 Task: In the  document communication.epub Select the first Column and change text color to  'Brown' Apply the command  'Undo' Apply the command  Redo
Action: Mouse moved to (490, 342)
Screenshot: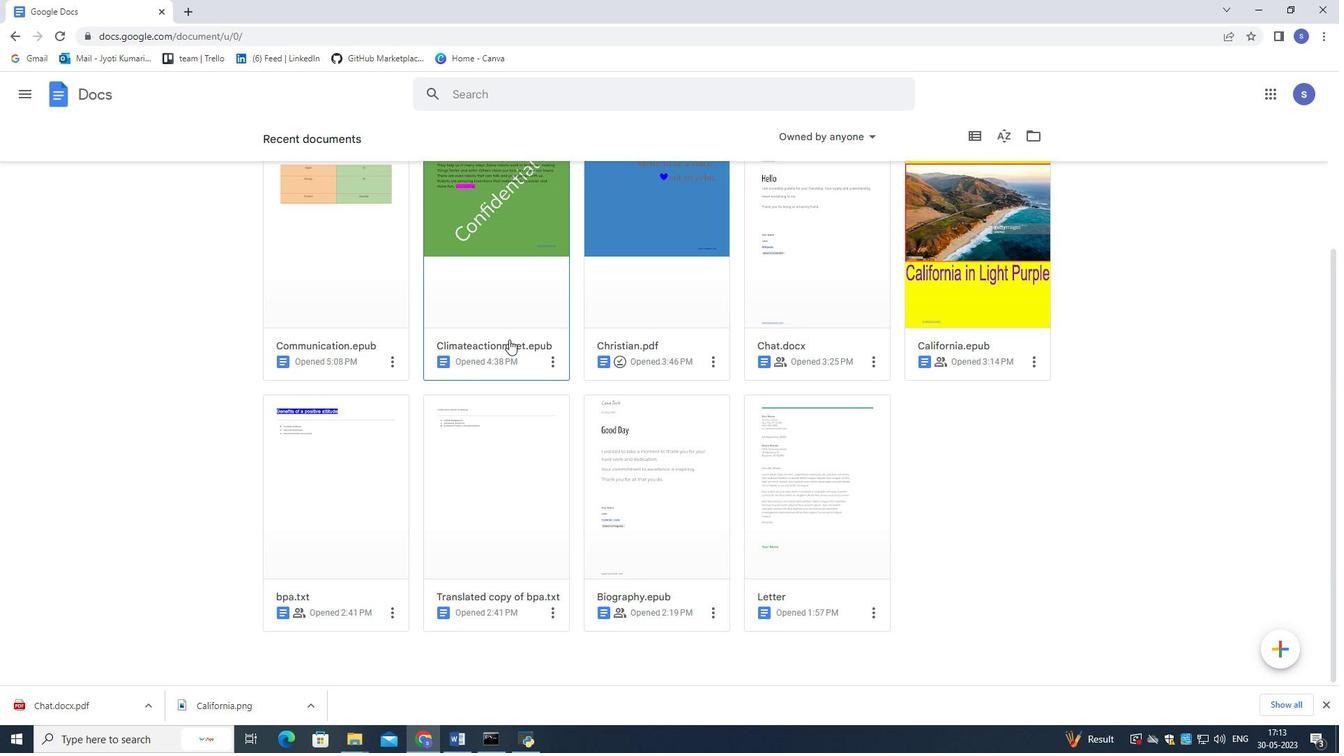 
Action: Mouse scrolled (490, 343) with delta (0, 0)
Screenshot: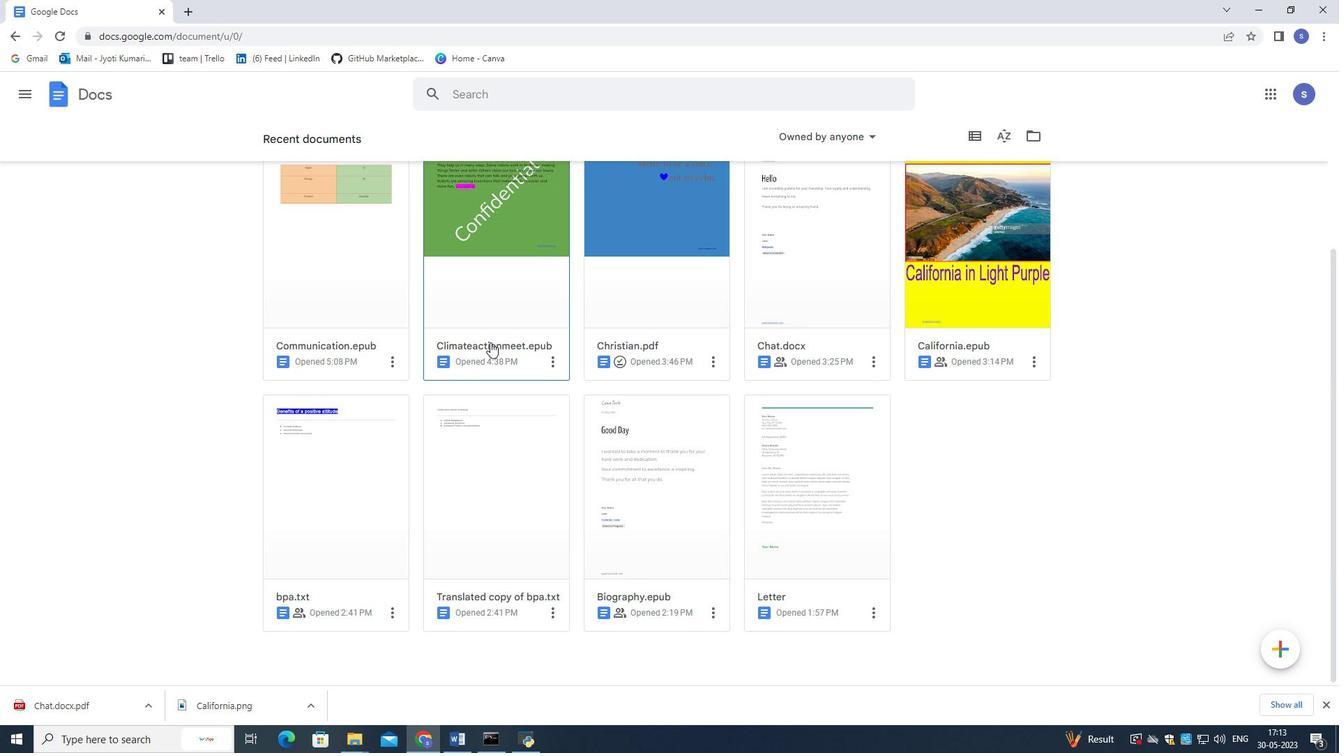 
Action: Mouse scrolled (490, 343) with delta (0, 0)
Screenshot: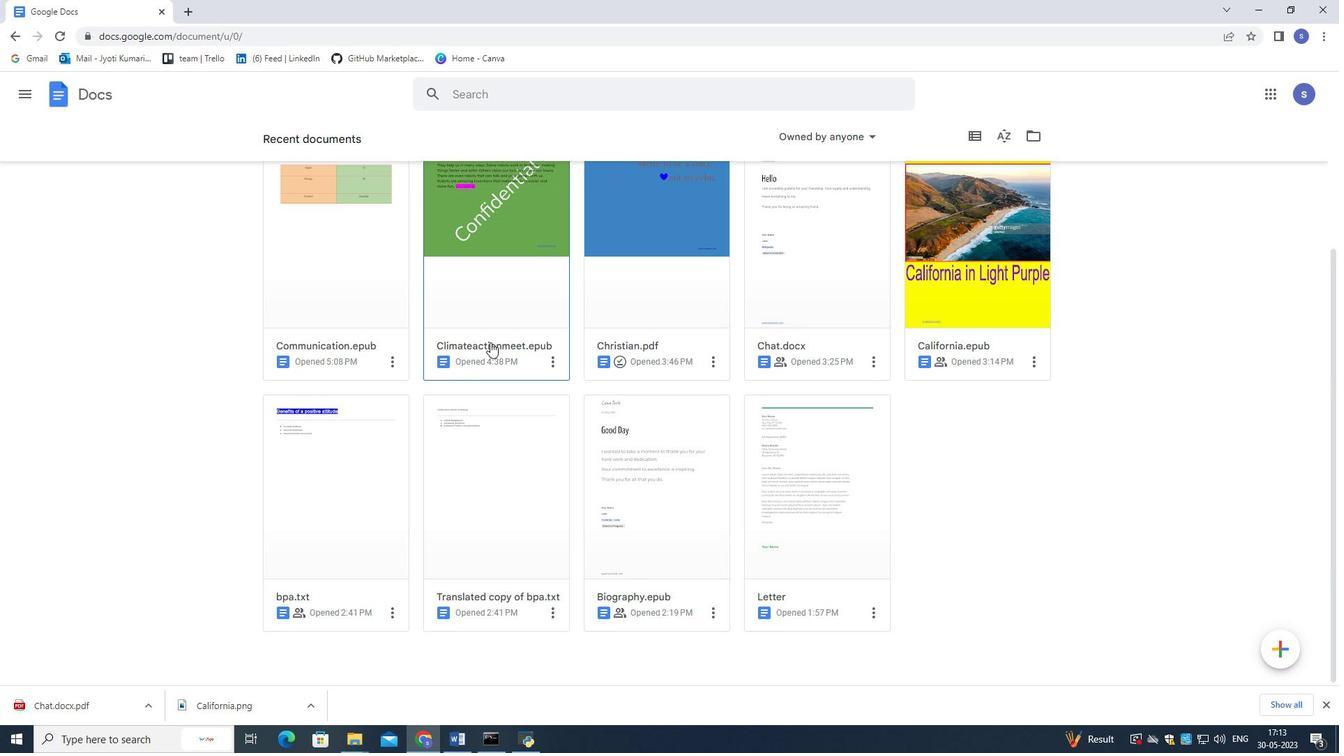 
Action: Mouse scrolled (490, 343) with delta (0, 0)
Screenshot: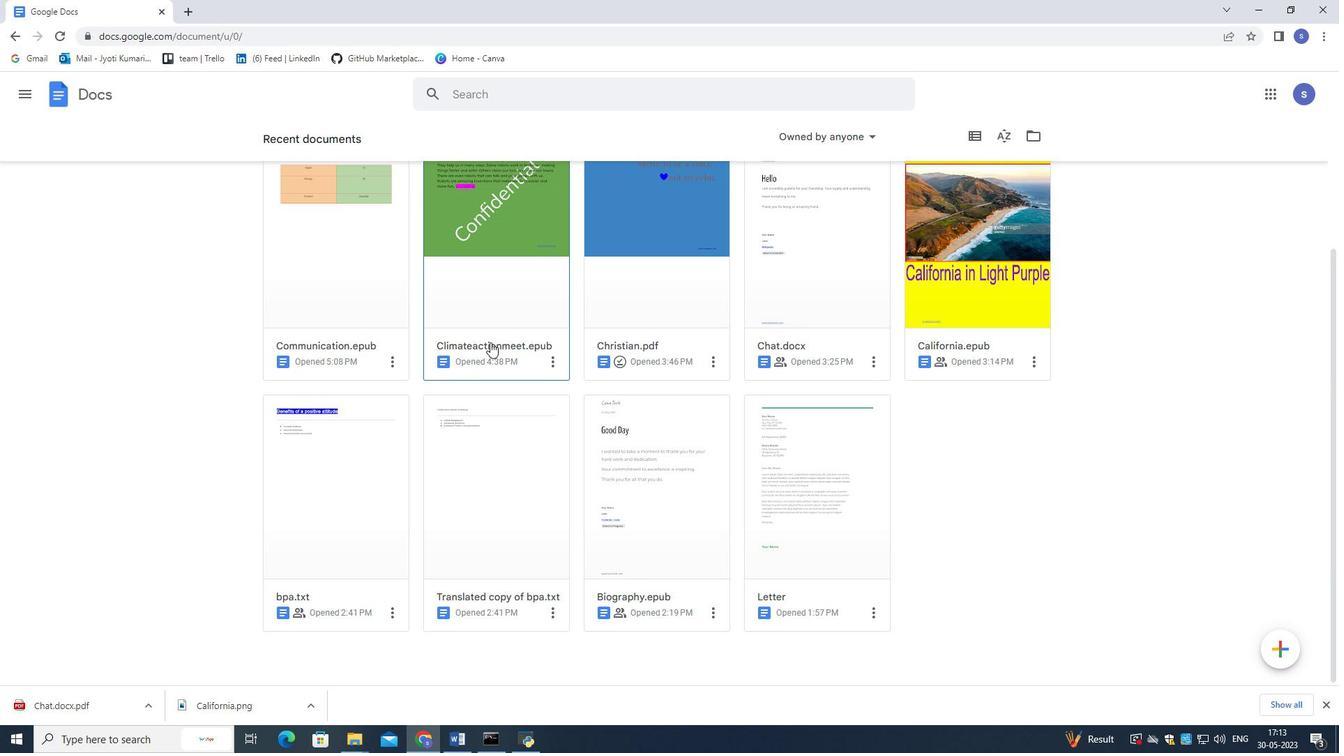 
Action: Mouse scrolled (490, 343) with delta (0, 0)
Screenshot: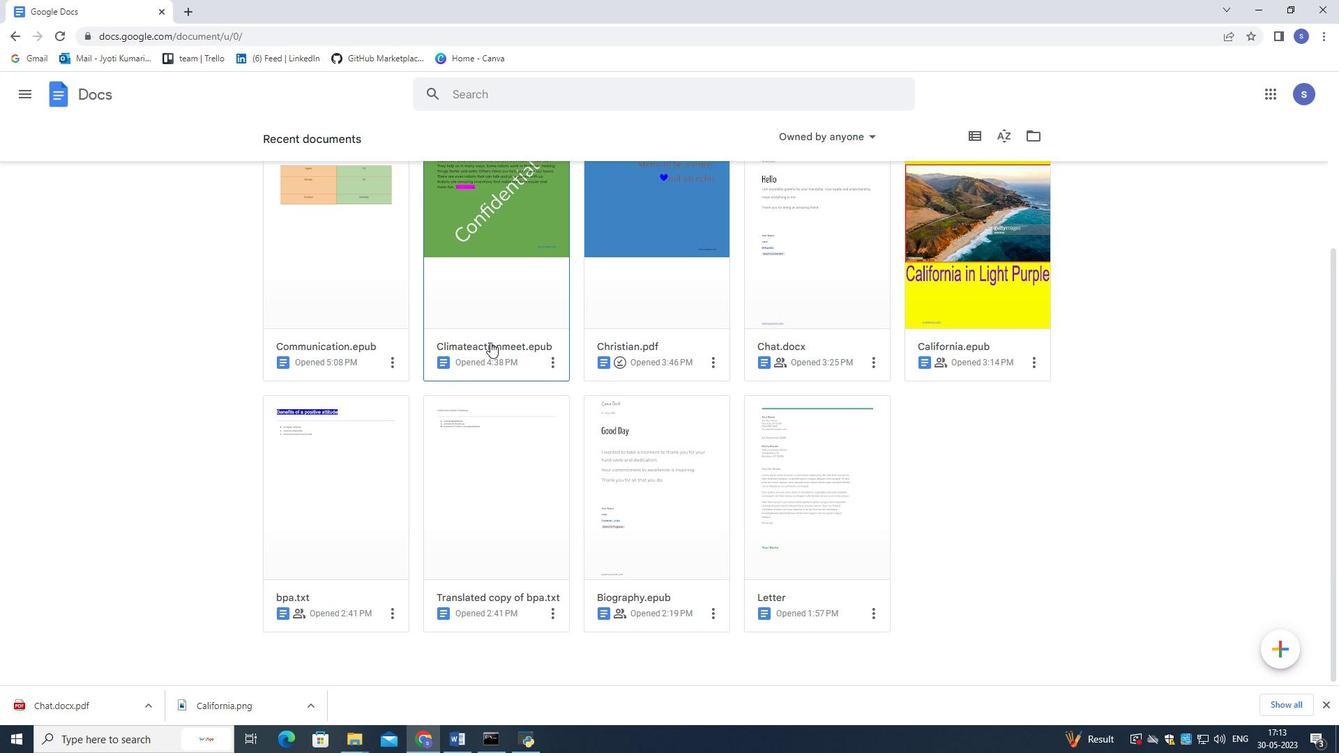 
Action: Mouse moved to (353, 466)
Screenshot: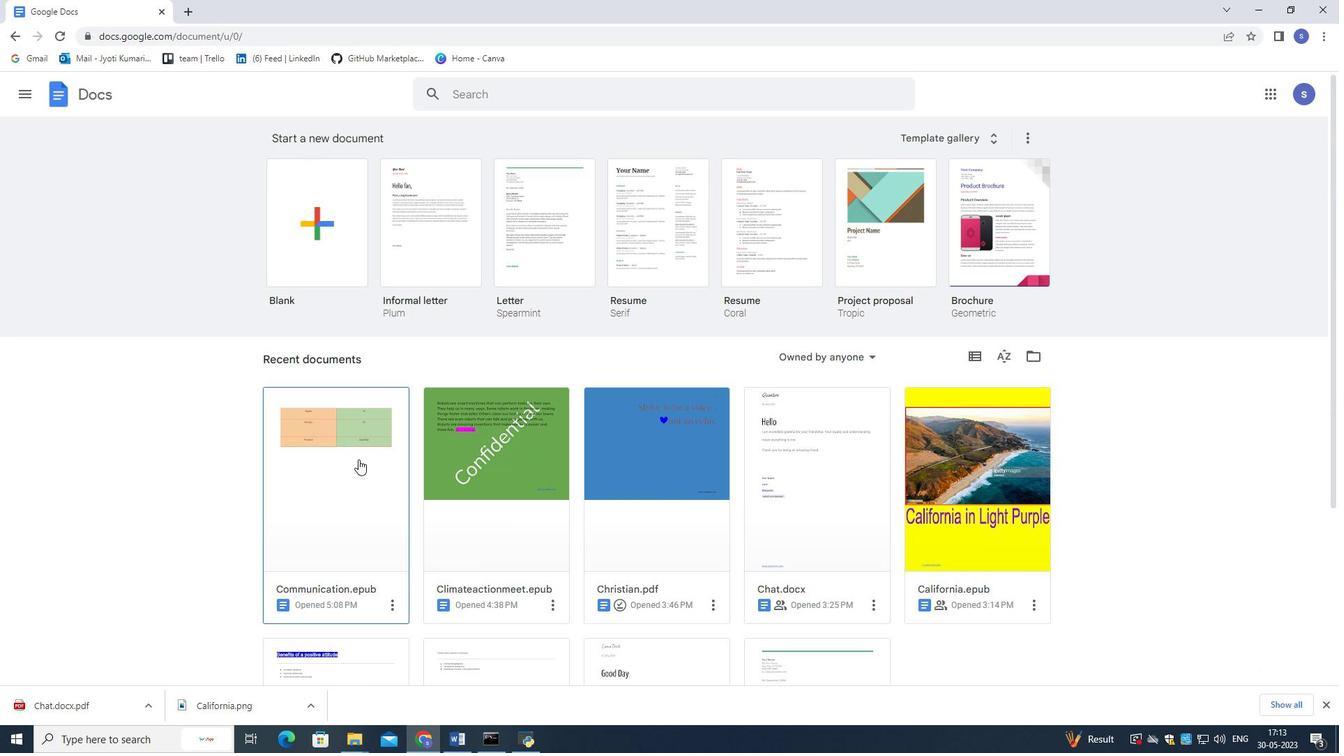 
Action: Mouse pressed left at (353, 466)
Screenshot: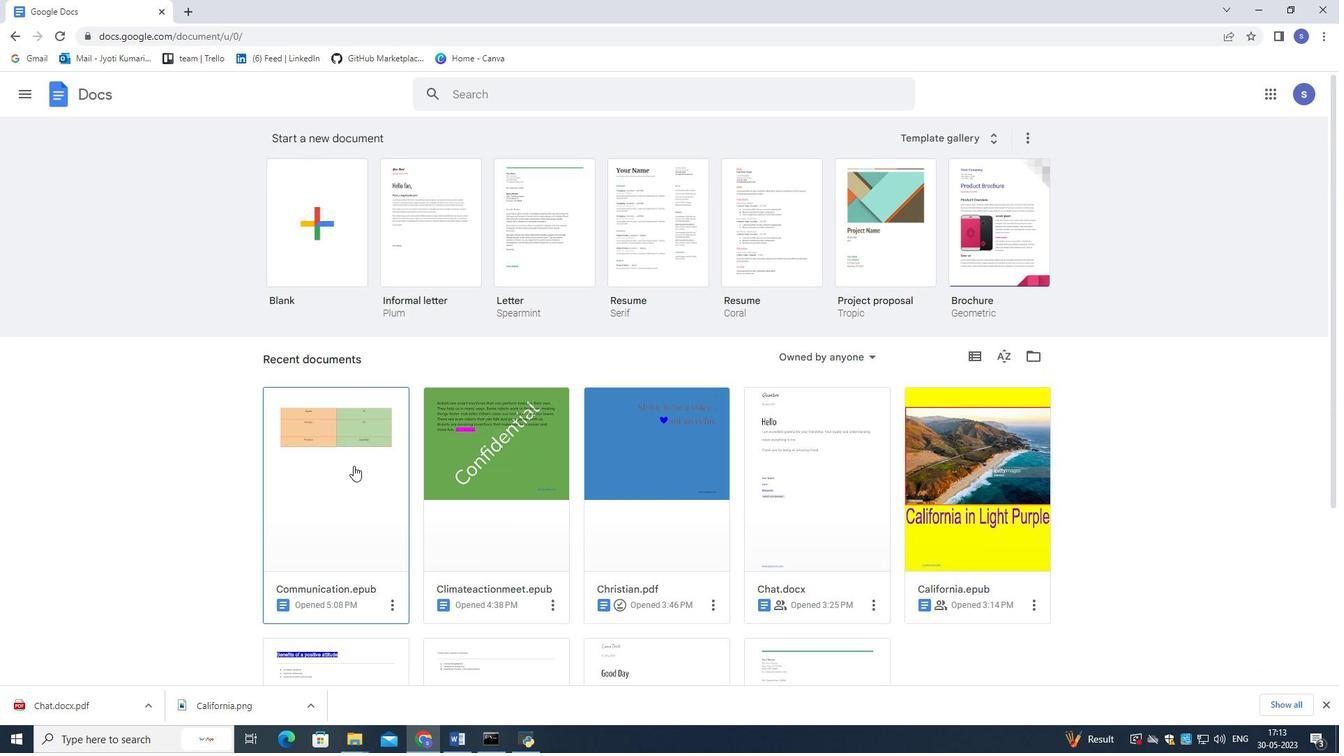 
Action: Mouse moved to (581, 379)
Screenshot: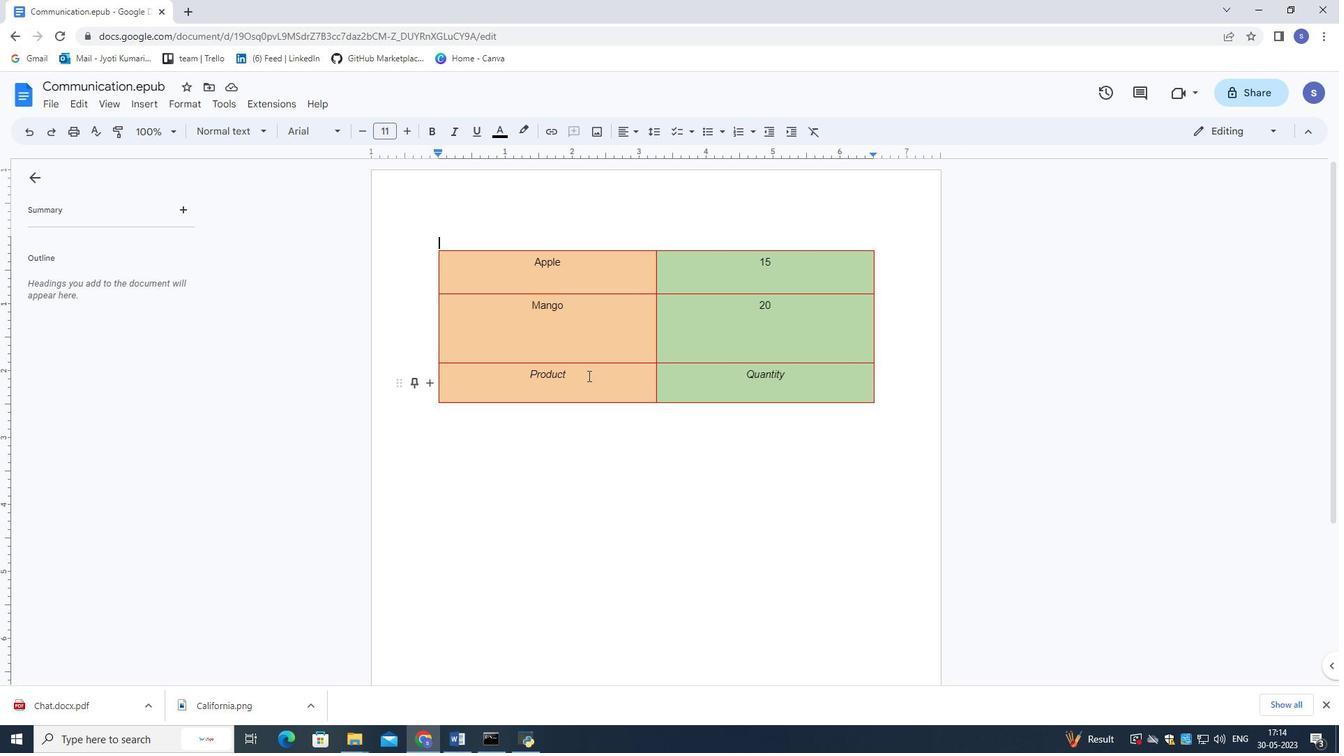 
Action: Mouse pressed left at (581, 379)
Screenshot: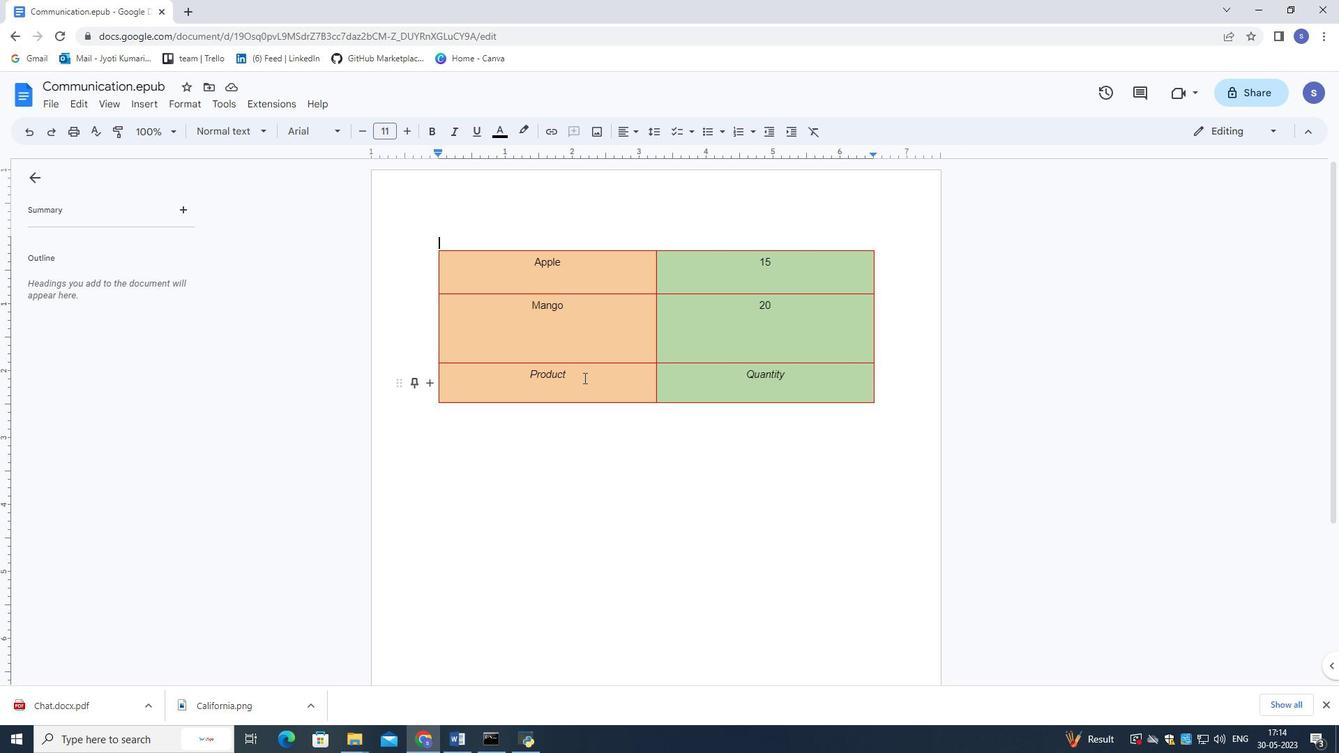 
Action: Mouse moved to (503, 133)
Screenshot: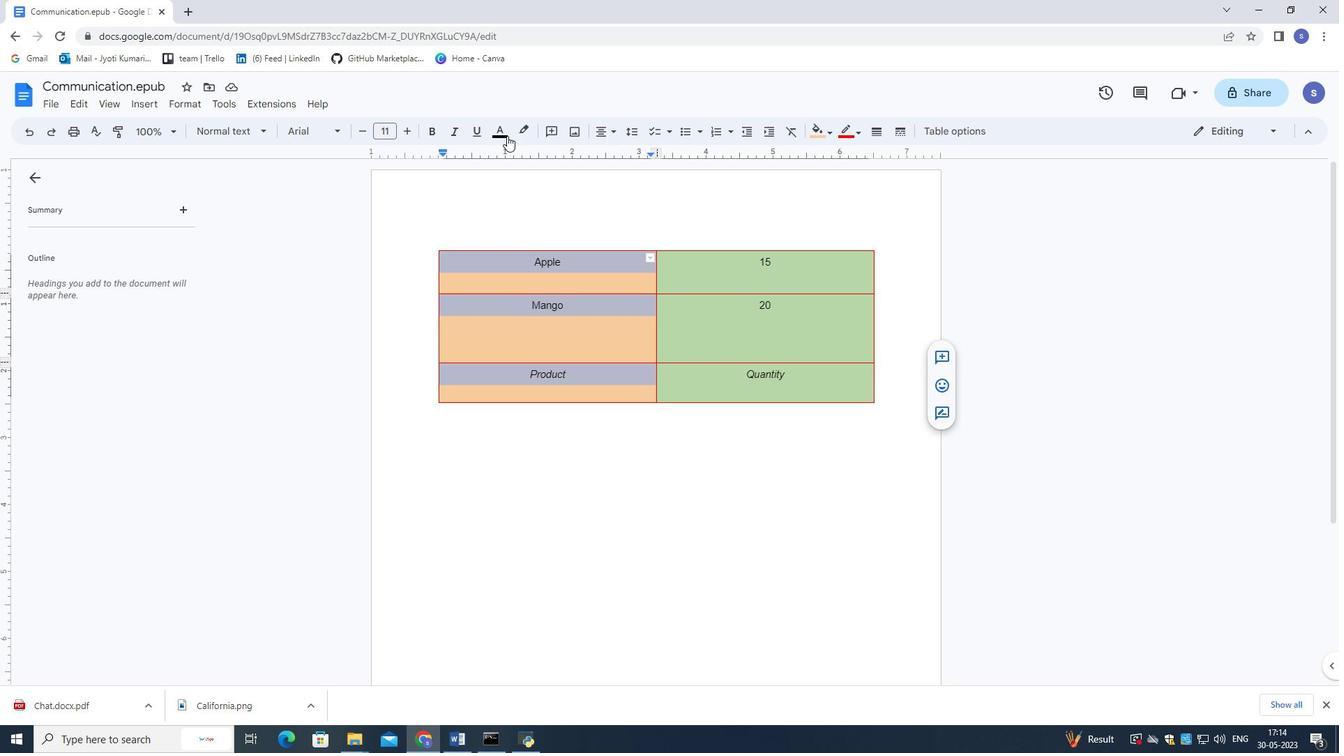 
Action: Mouse pressed left at (503, 133)
Screenshot: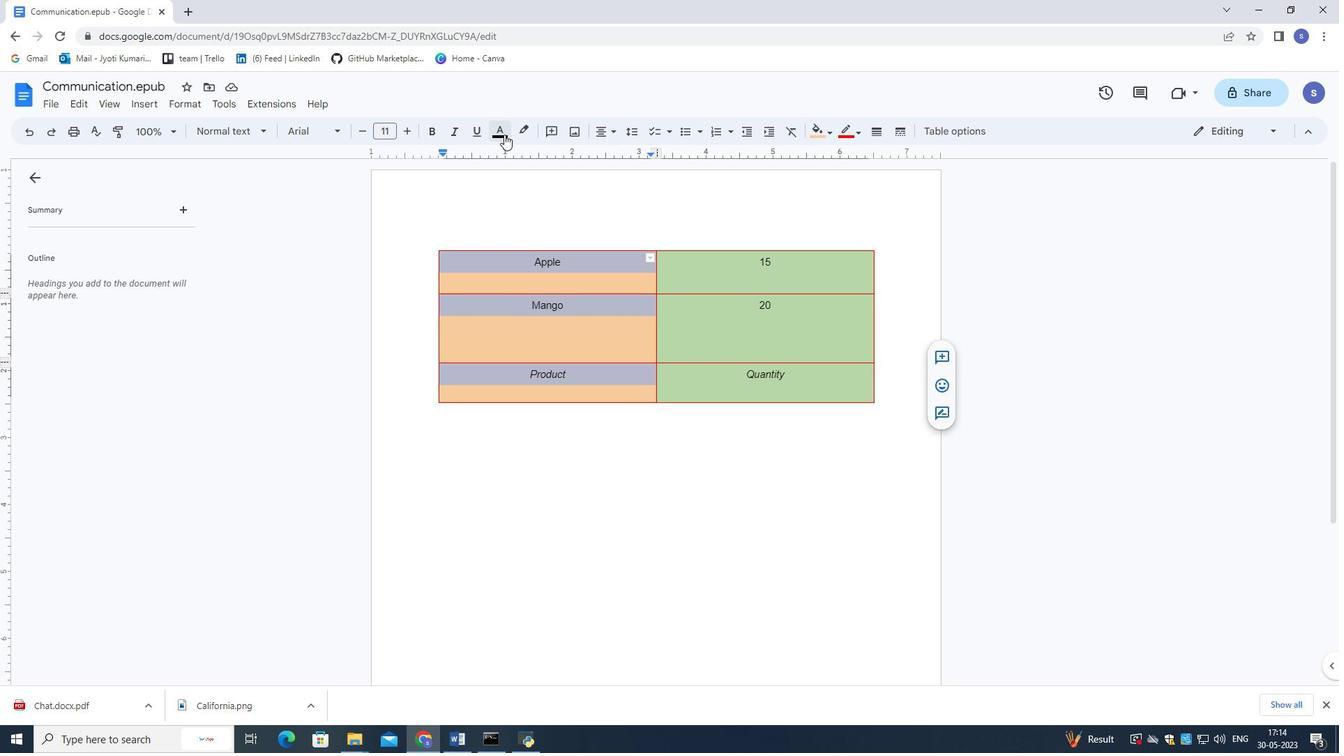 
Action: Mouse moved to (535, 267)
Screenshot: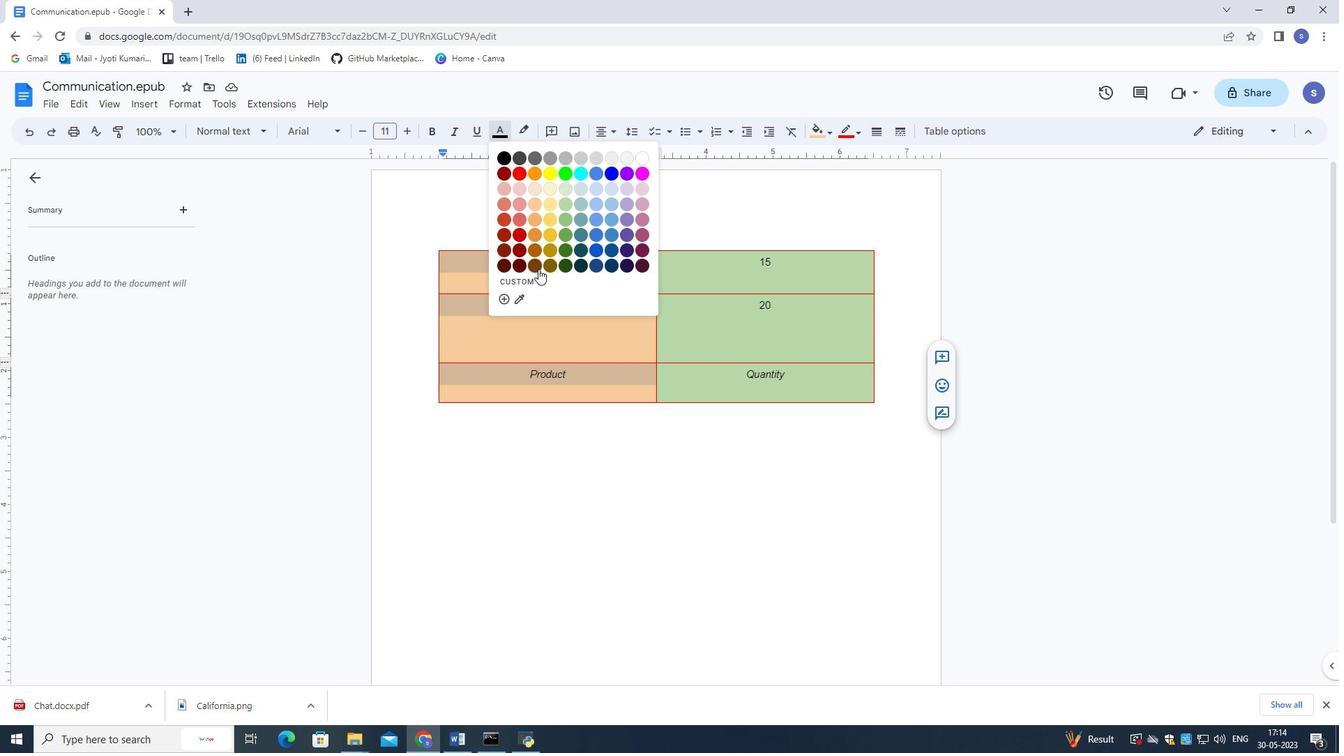 
Action: Mouse pressed left at (535, 267)
Screenshot: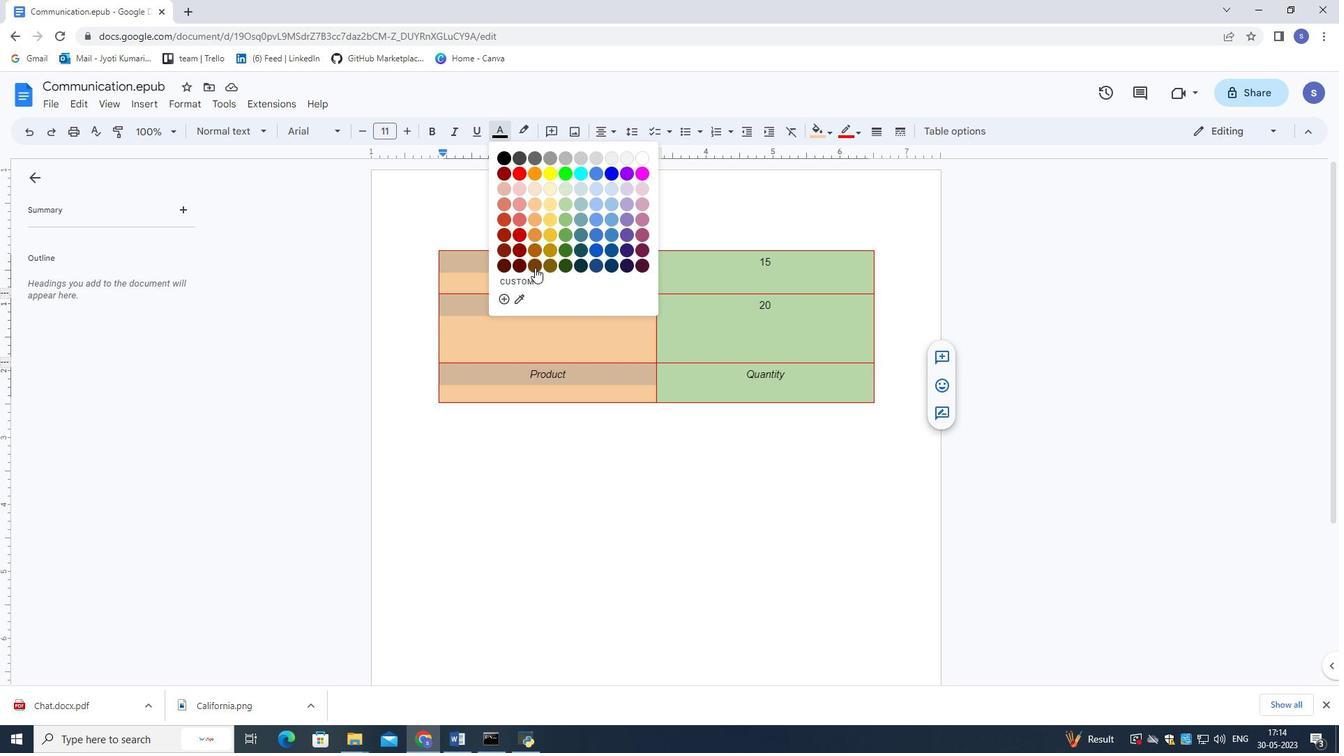 
Action: Mouse moved to (232, 99)
Screenshot: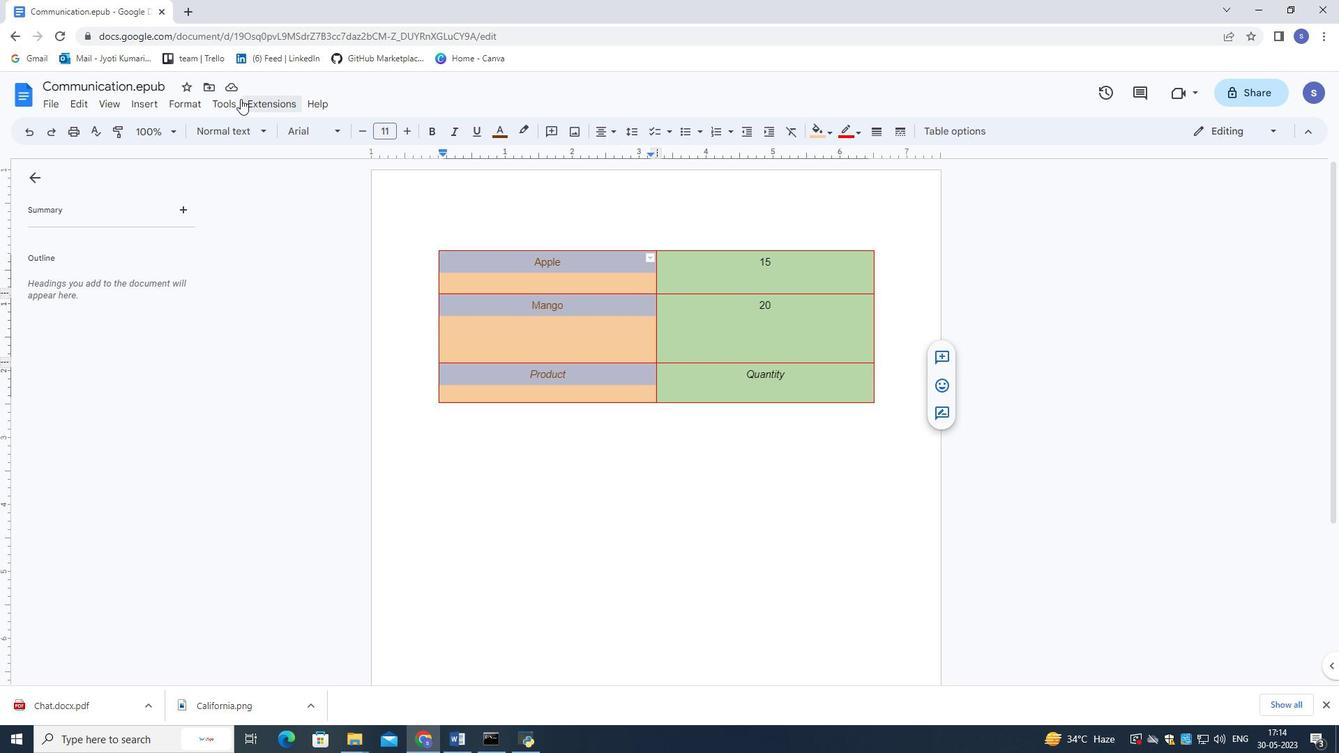 
Action: Mouse pressed left at (232, 99)
Screenshot: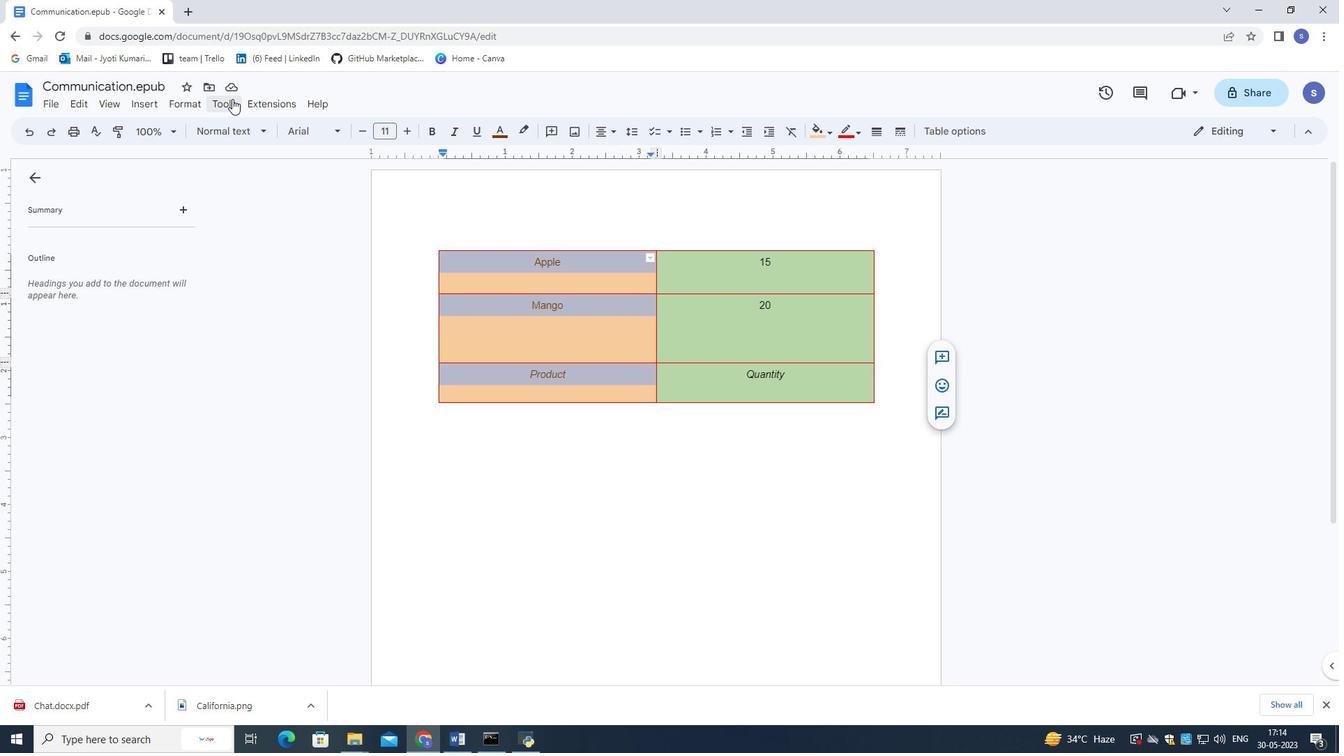 
Action: Mouse moved to (115, 129)
Screenshot: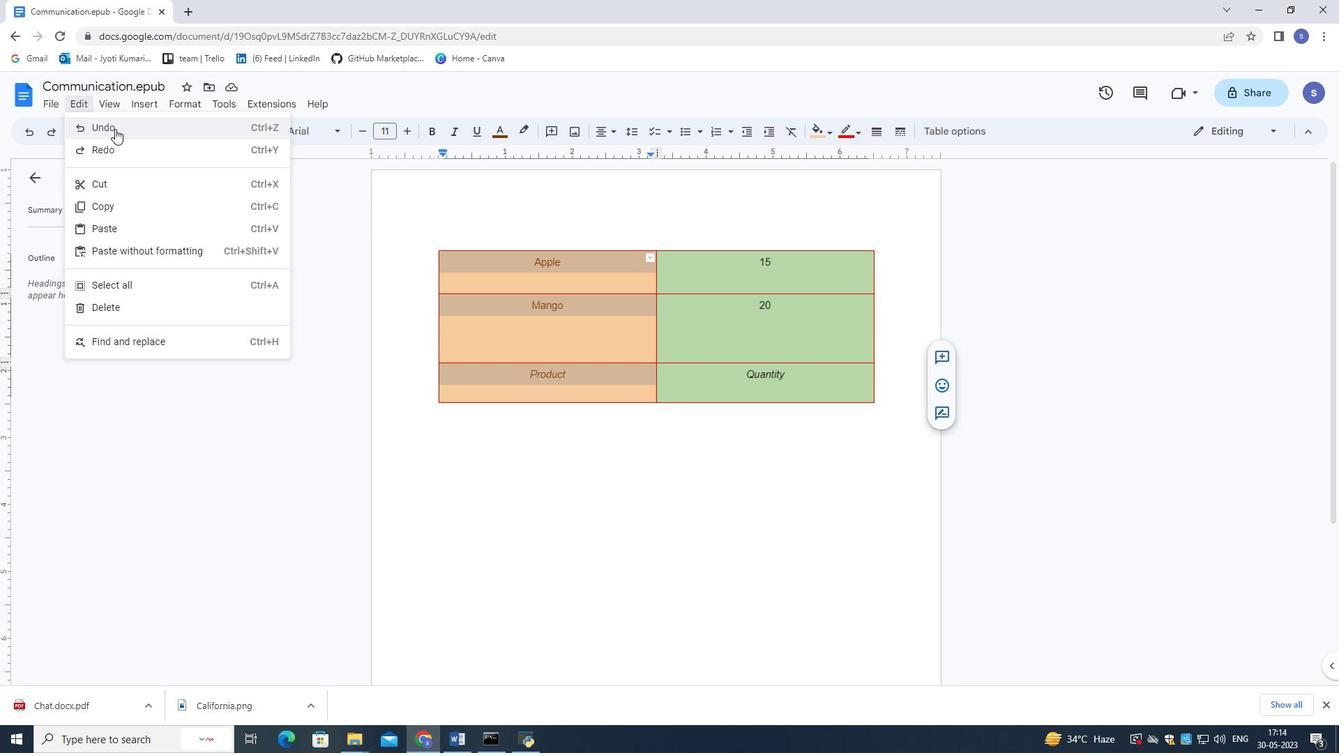 
Action: Mouse pressed left at (115, 129)
Screenshot: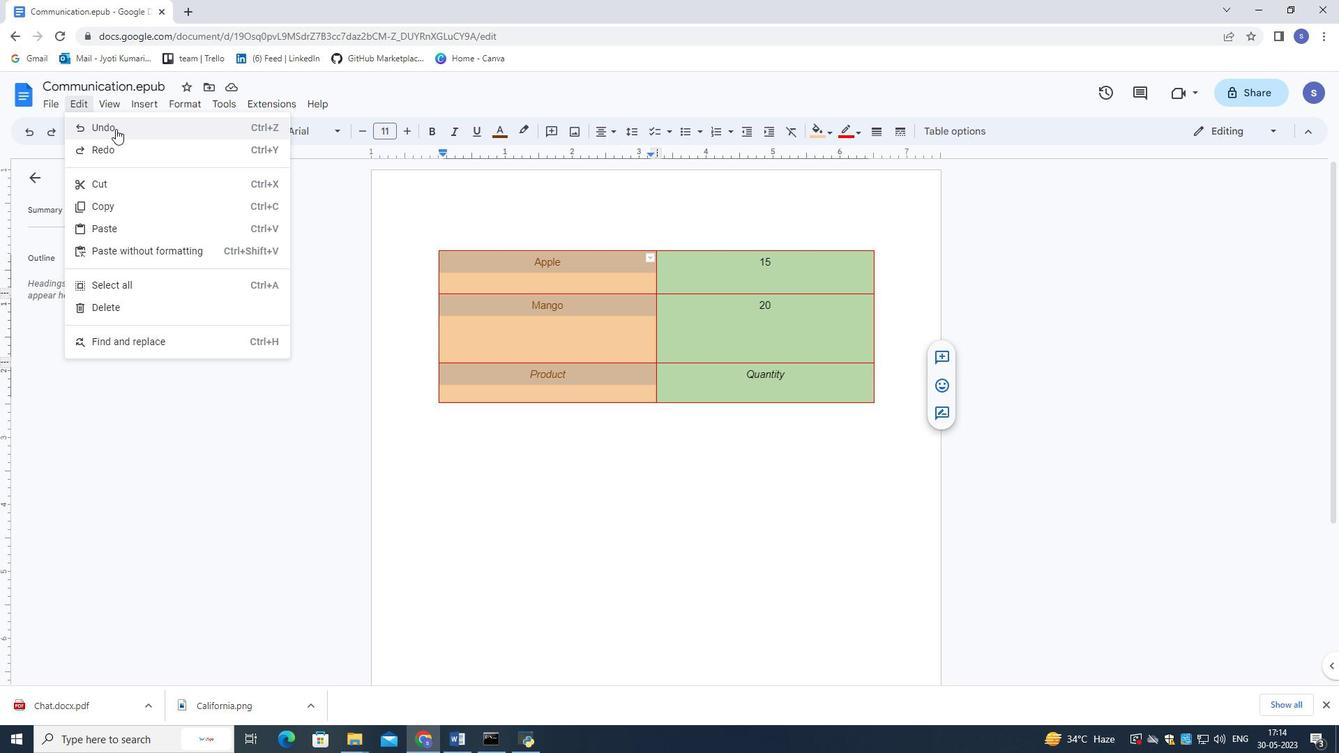 
Action: Mouse moved to (592, 503)
Screenshot: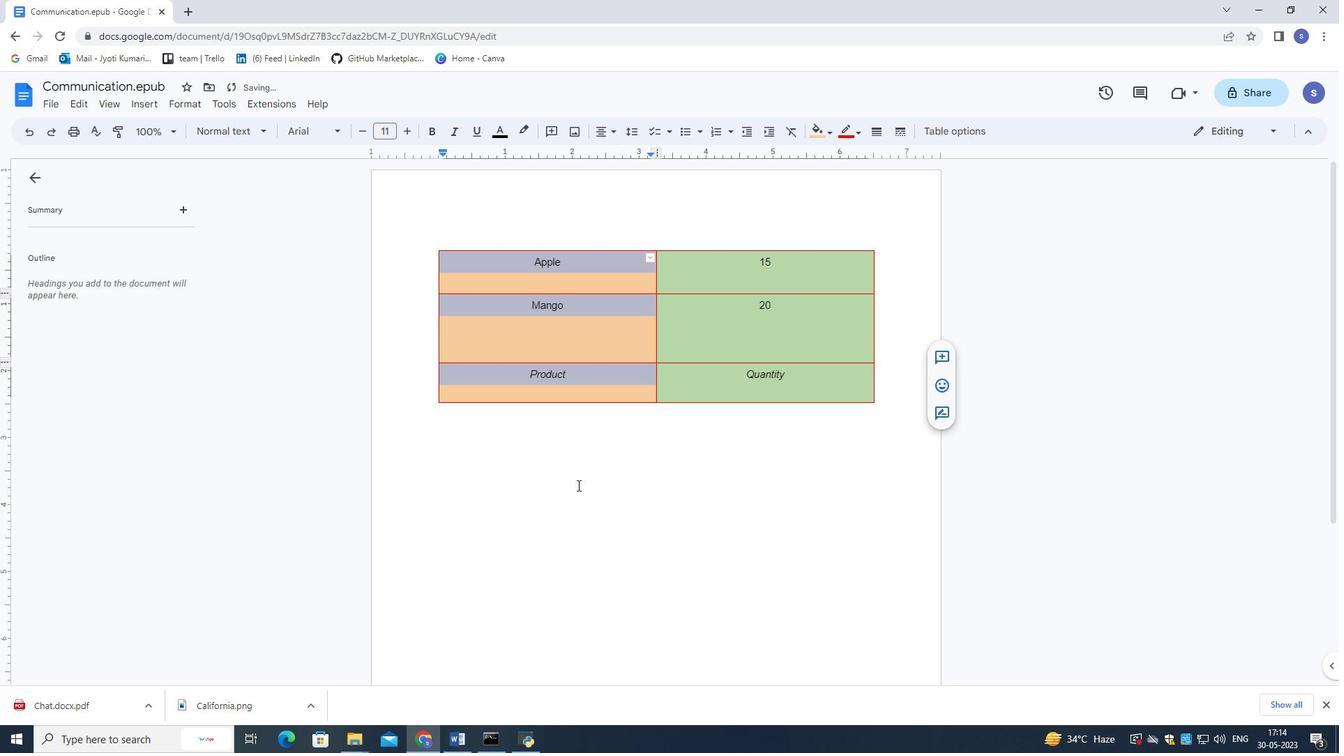 
Action: Mouse pressed left at (592, 503)
Screenshot: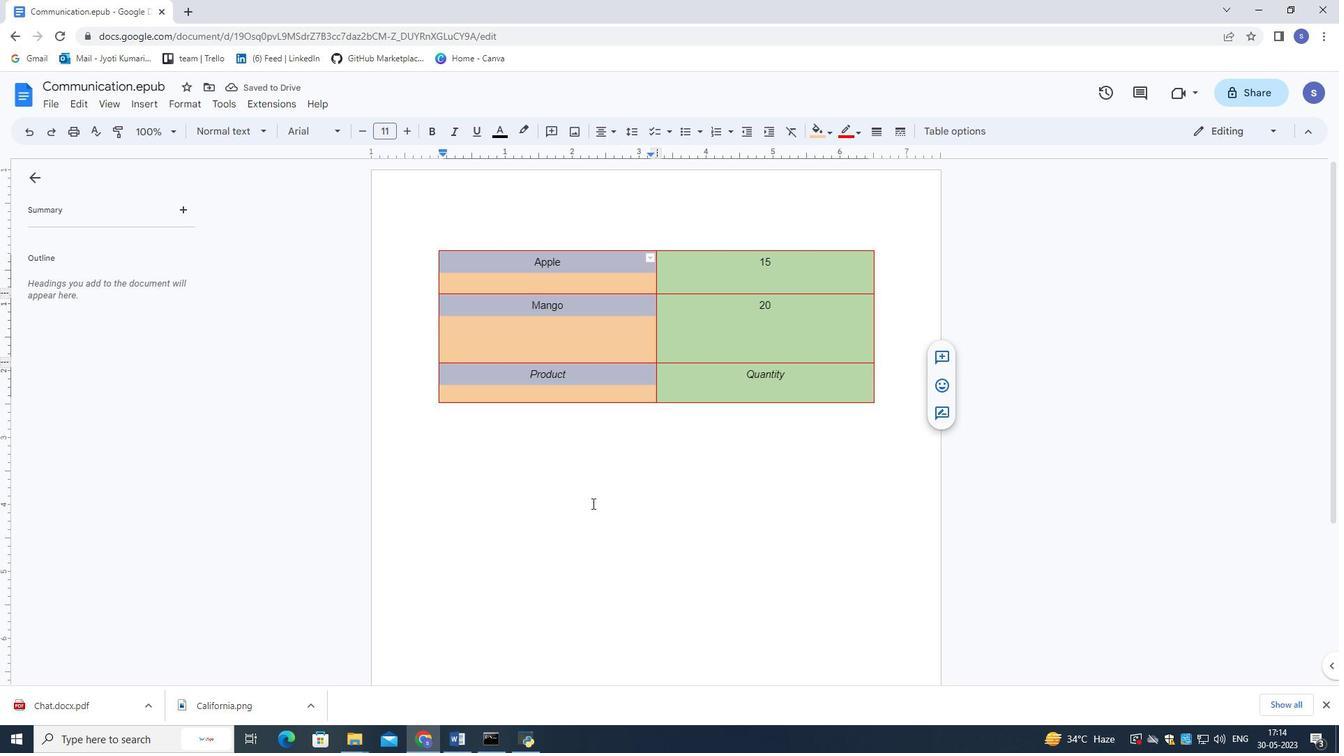 
Action: Mouse moved to (597, 383)
Screenshot: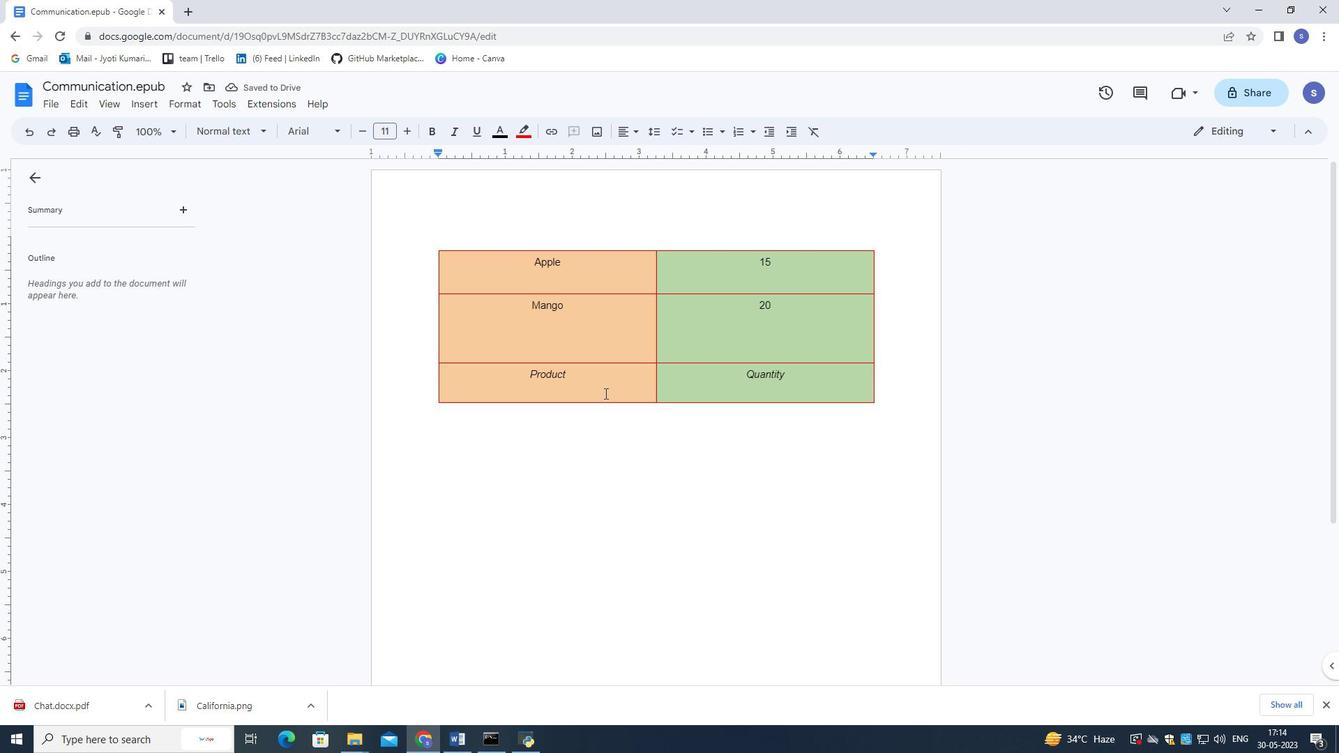 
Action: Mouse pressed left at (597, 383)
Screenshot: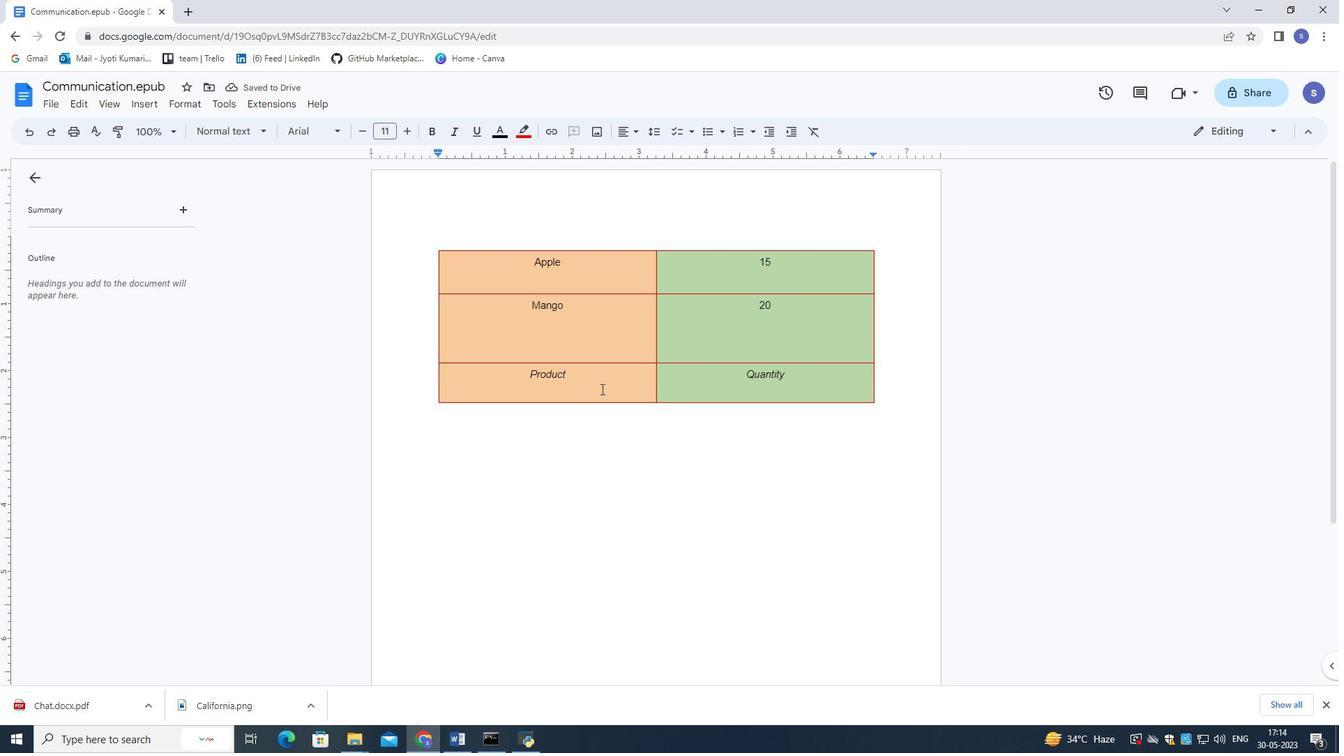 
Action: Mouse moved to (78, 105)
Screenshot: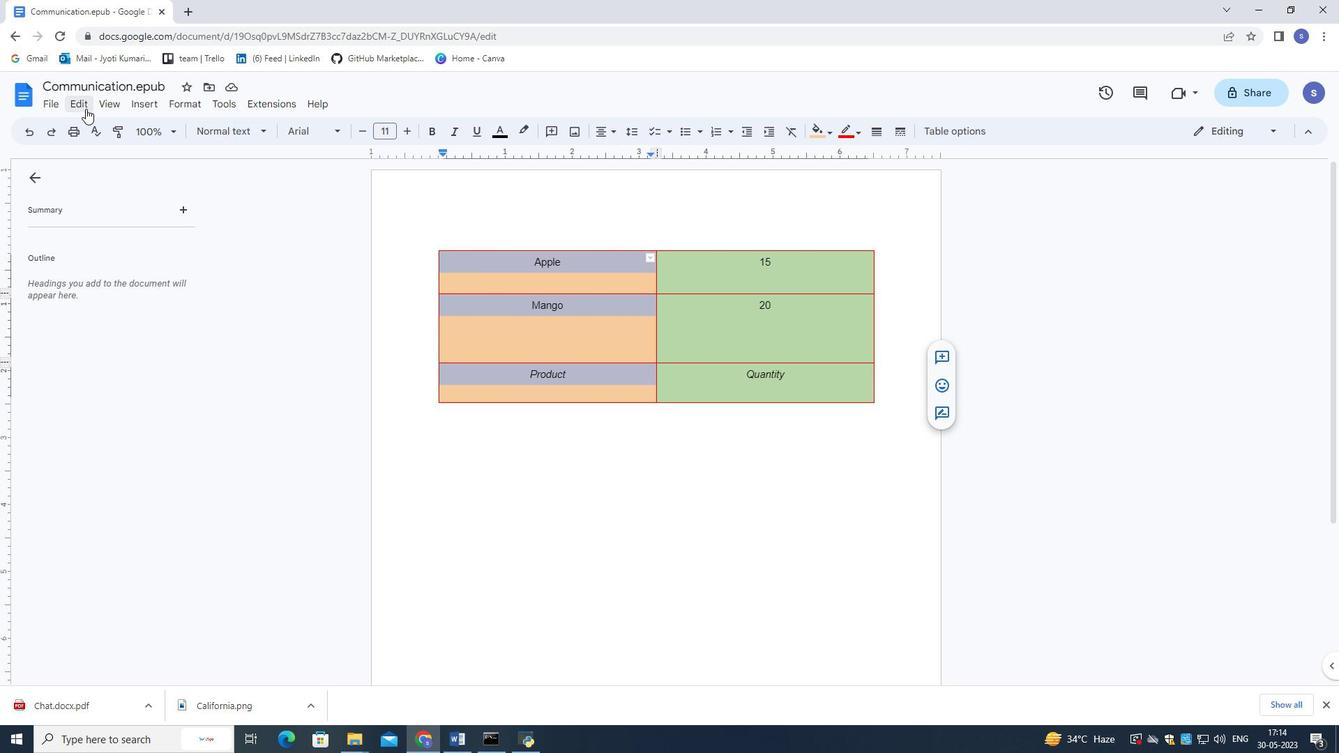 
Action: Mouse pressed left at (78, 105)
Screenshot: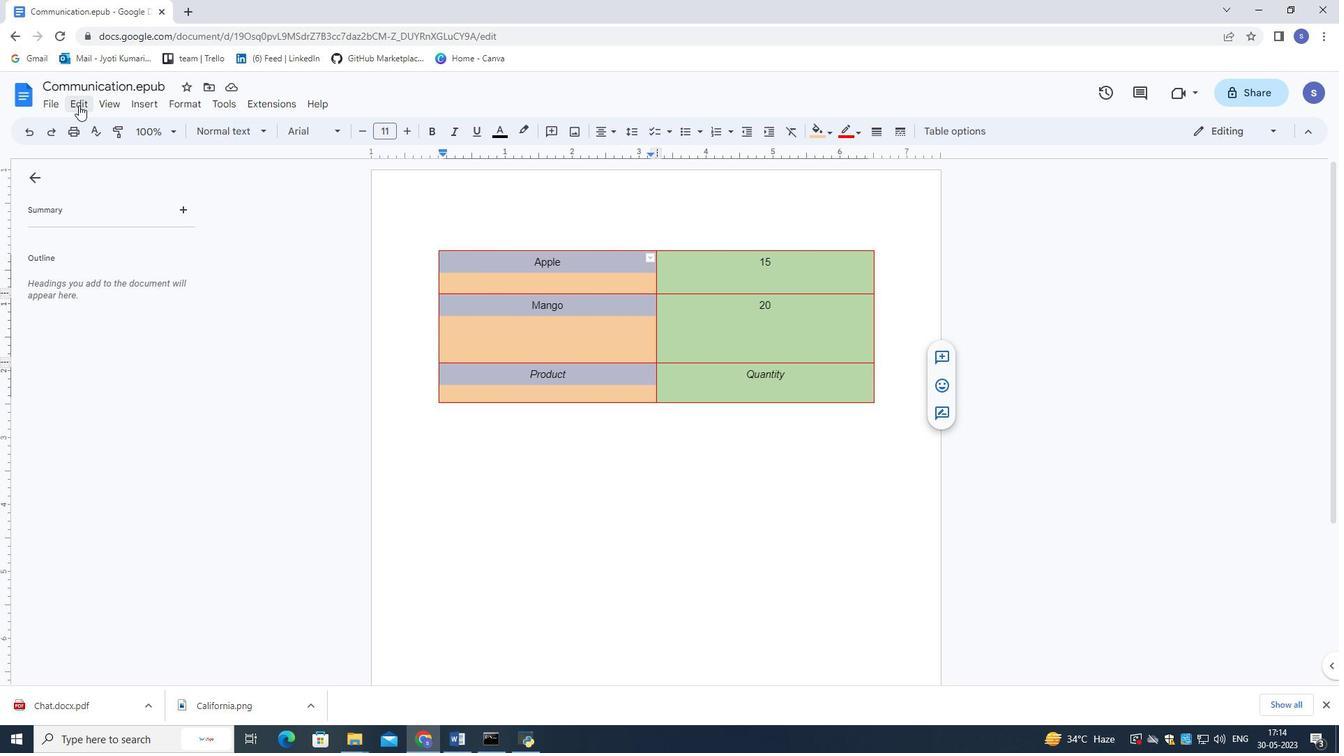 
Action: Mouse moved to (101, 148)
Screenshot: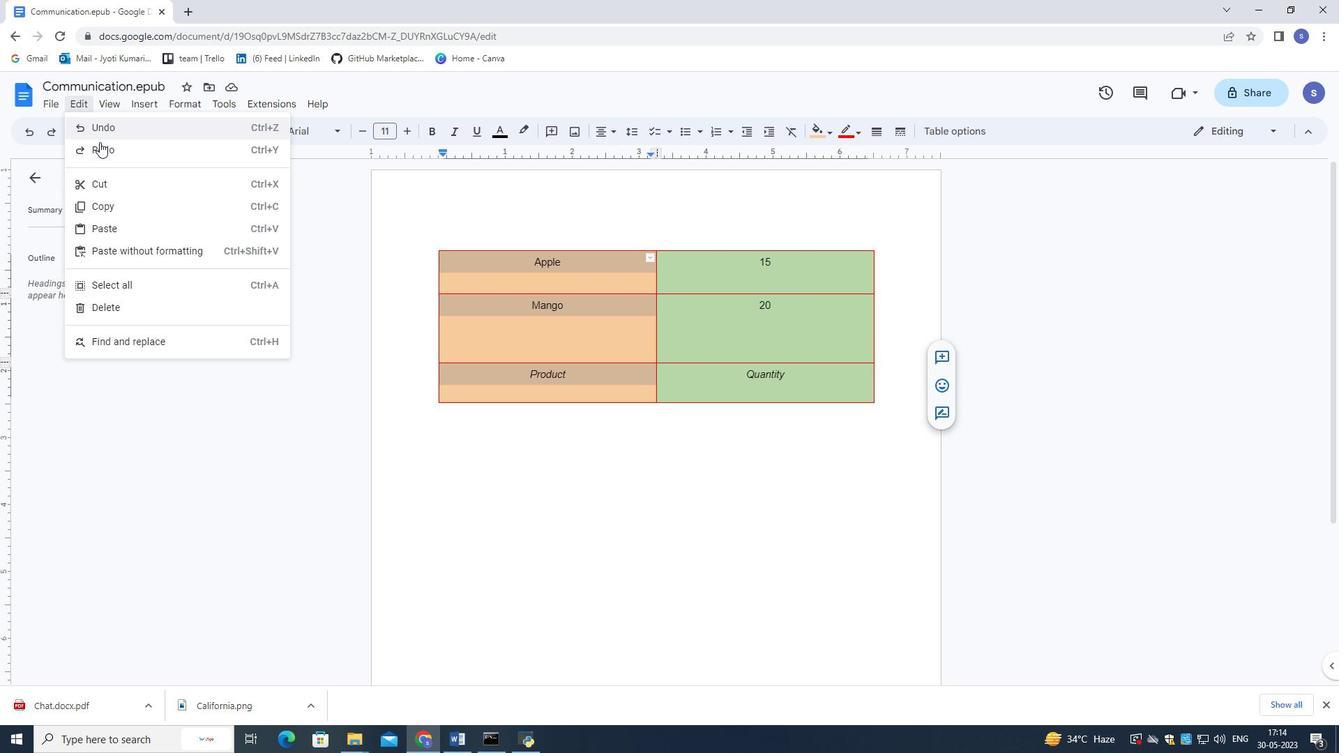 
Action: Mouse pressed left at (101, 148)
Screenshot: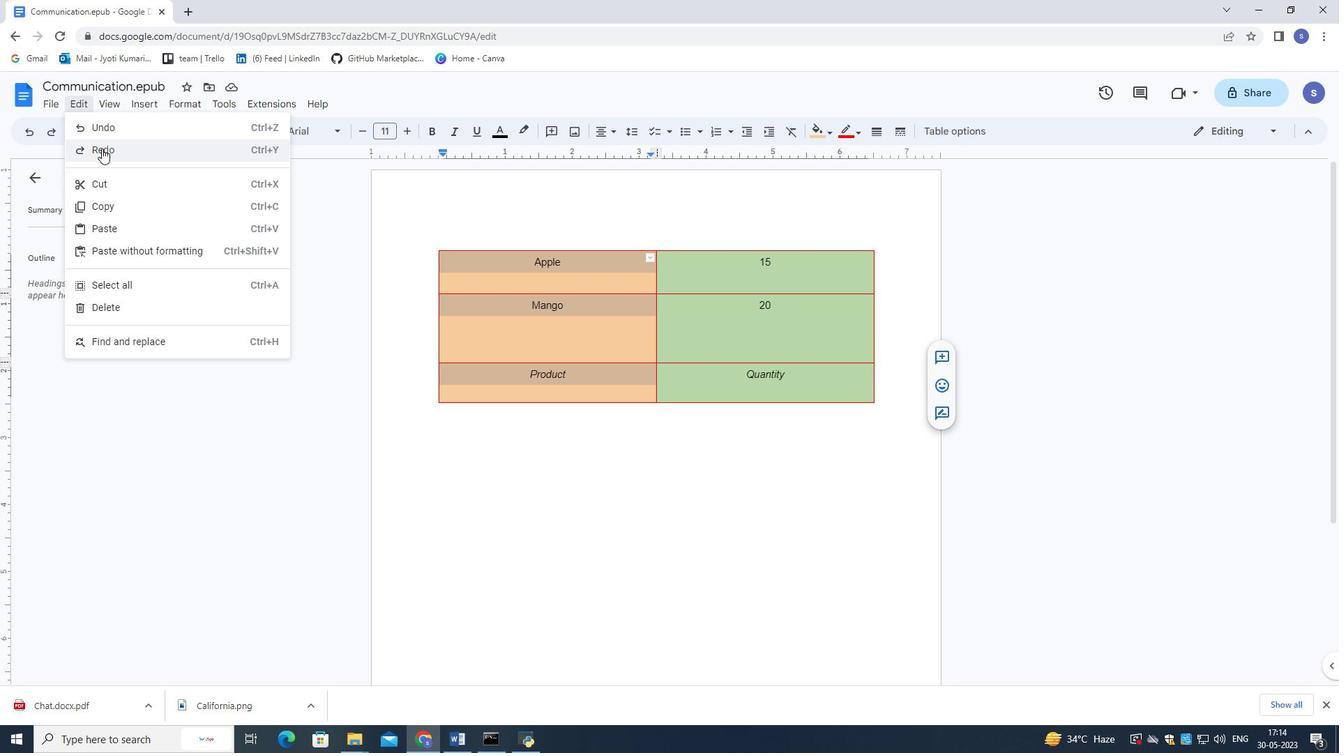 
Action: Mouse moved to (701, 533)
Screenshot: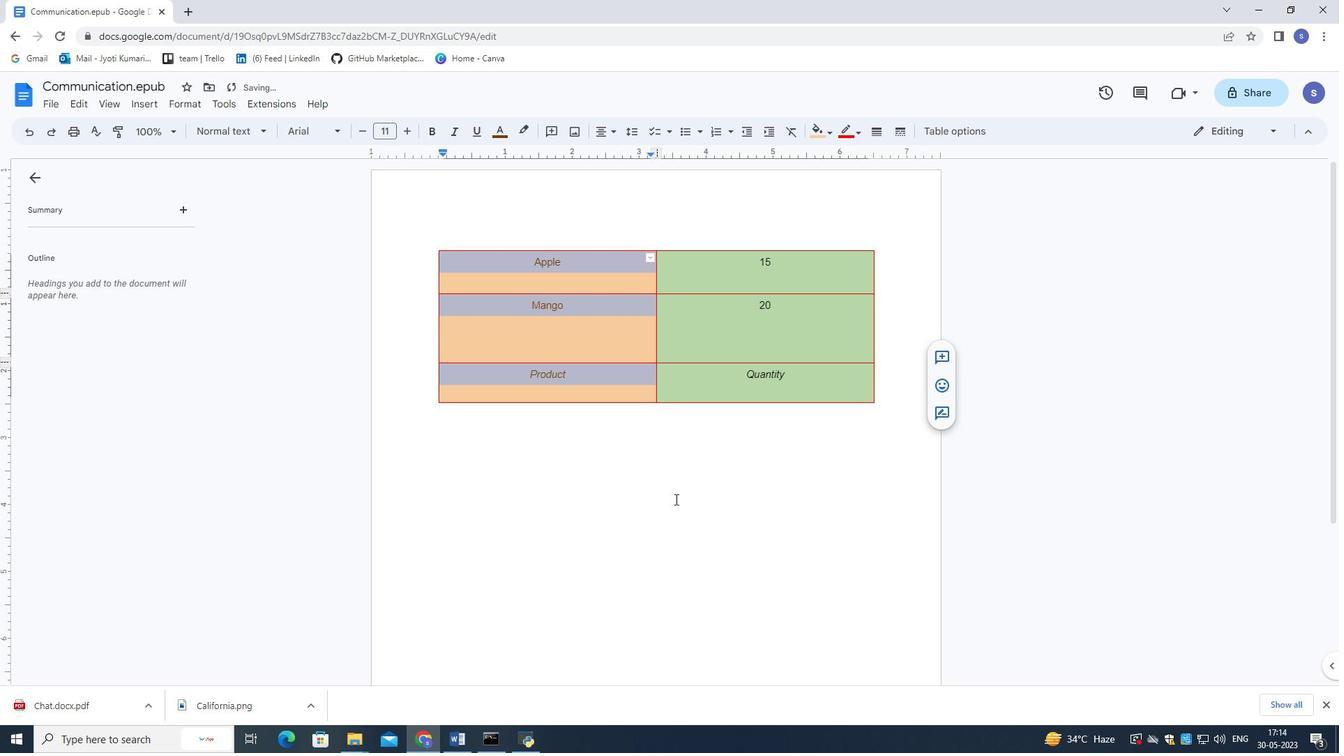 
Action: Mouse pressed left at (701, 533)
Screenshot: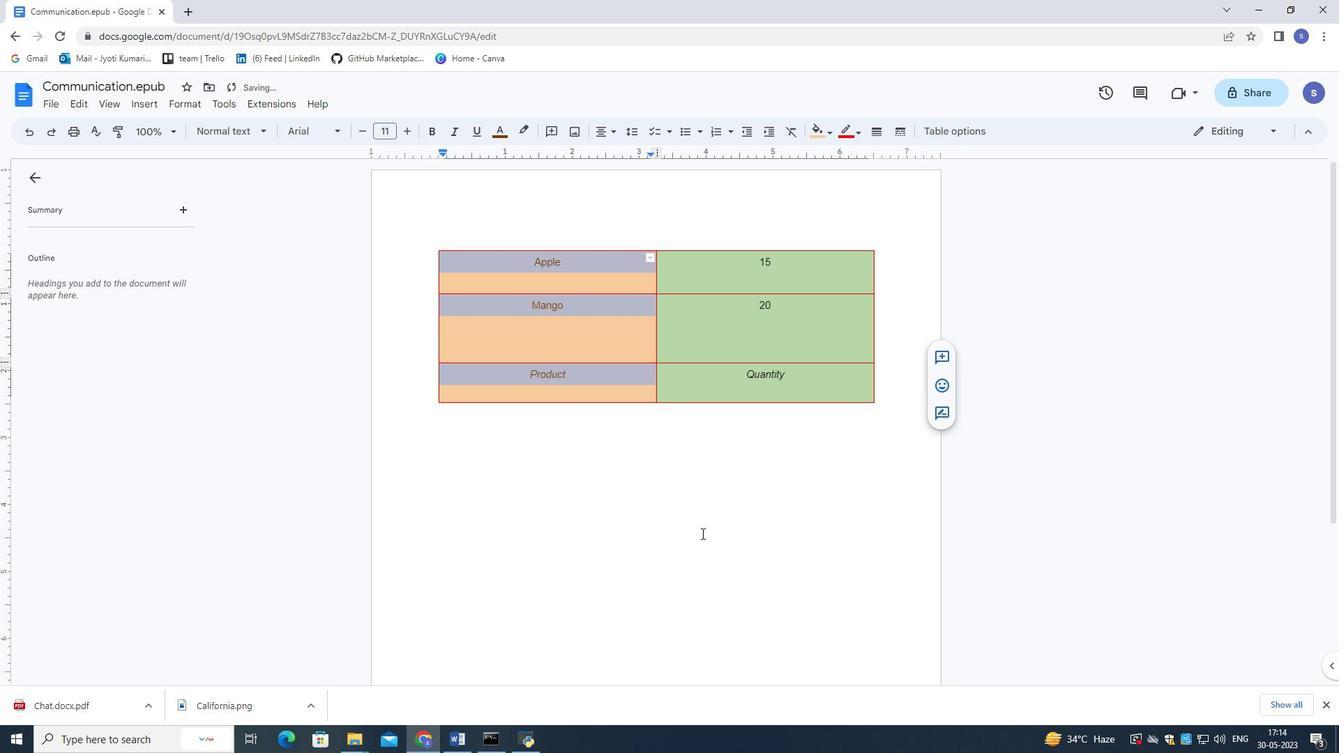 
Action: Mouse moved to (696, 521)
Screenshot: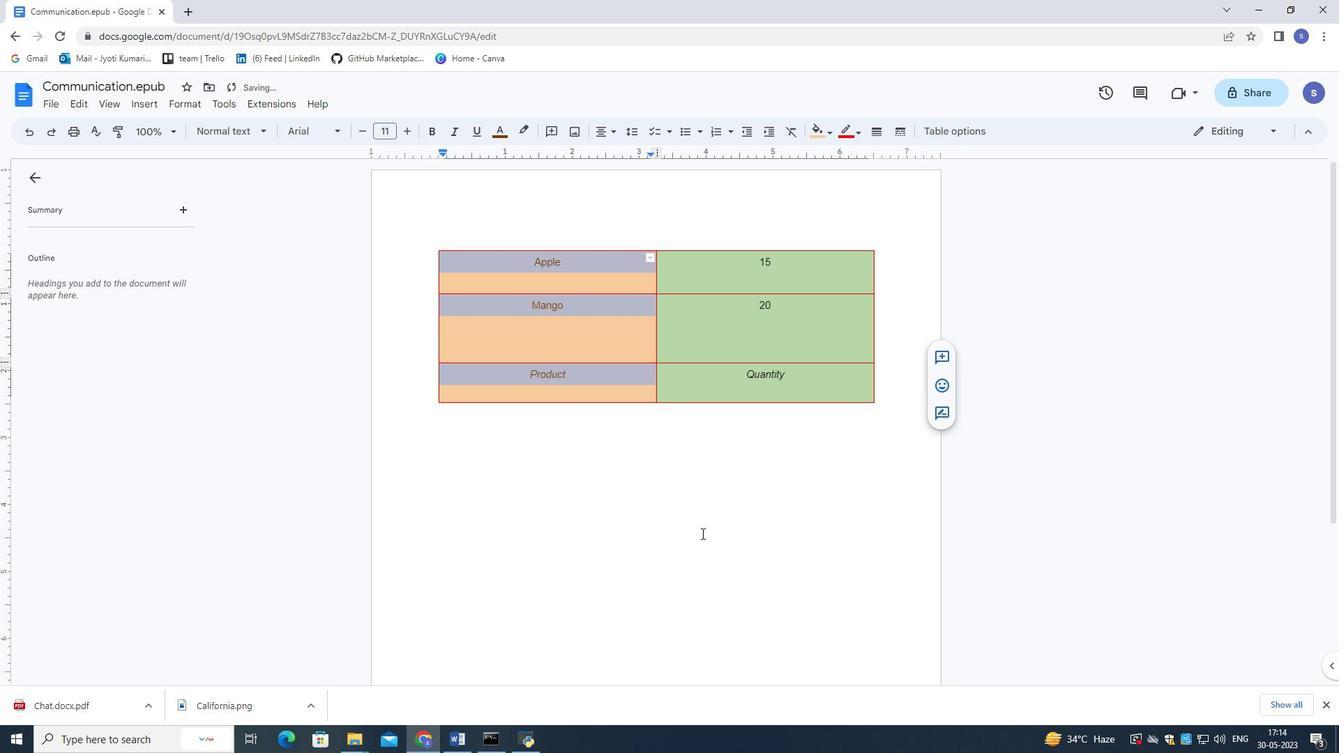
